 Task: Print per sheet 16 times.
Action: Mouse moved to (78, 78)
Screenshot: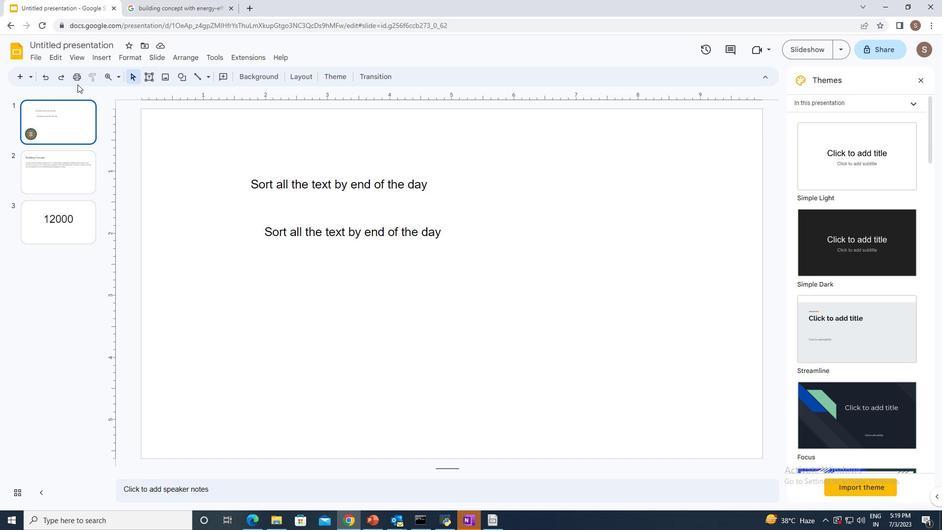 
Action: Mouse pressed left at (78, 78)
Screenshot: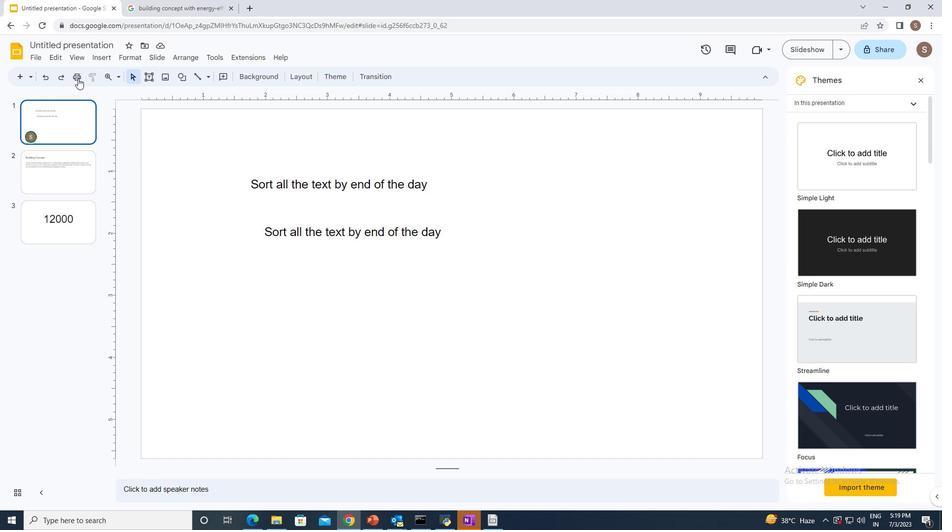 
Action: Mouse moved to (689, 164)
Screenshot: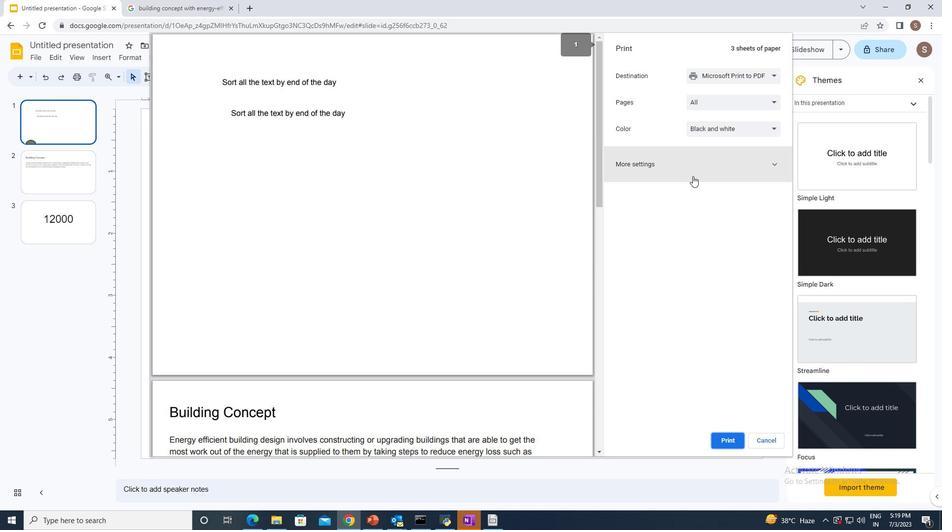 
Action: Mouse pressed left at (689, 164)
Screenshot: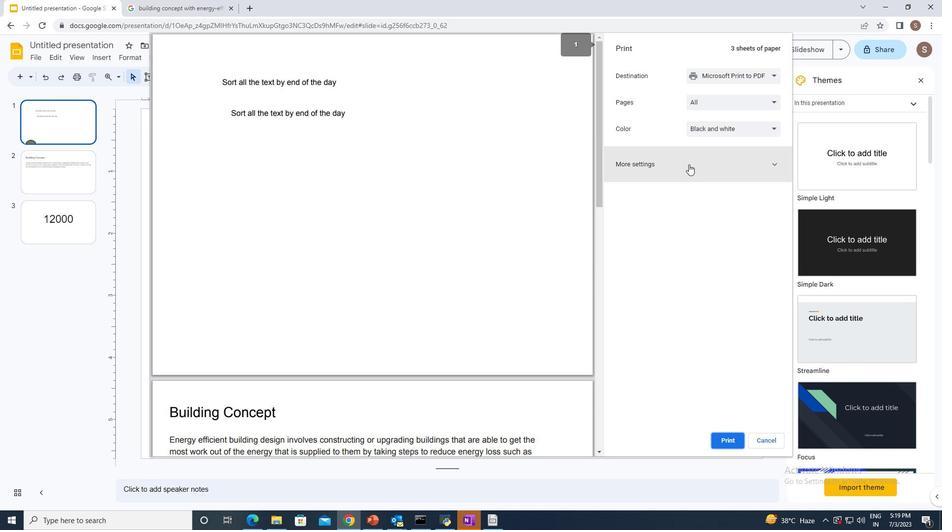
Action: Mouse moved to (707, 225)
Screenshot: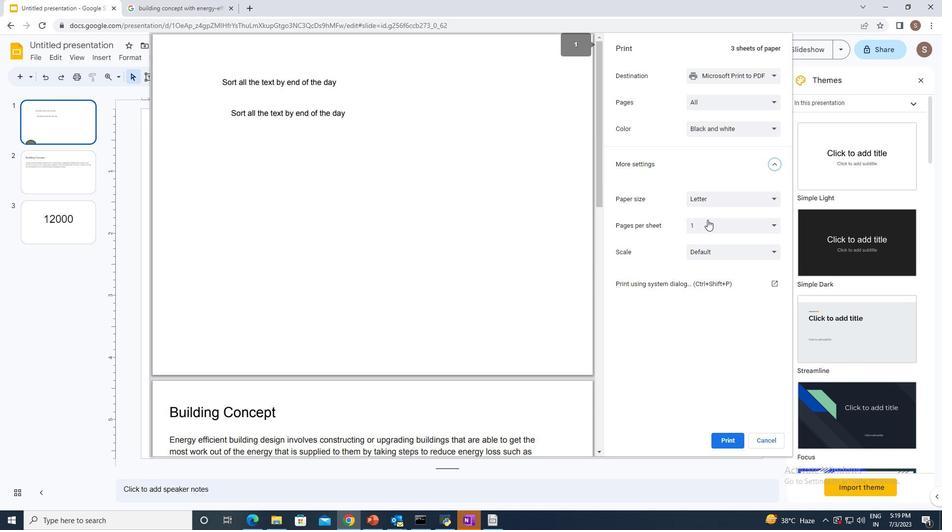 
Action: Mouse pressed left at (707, 225)
Screenshot: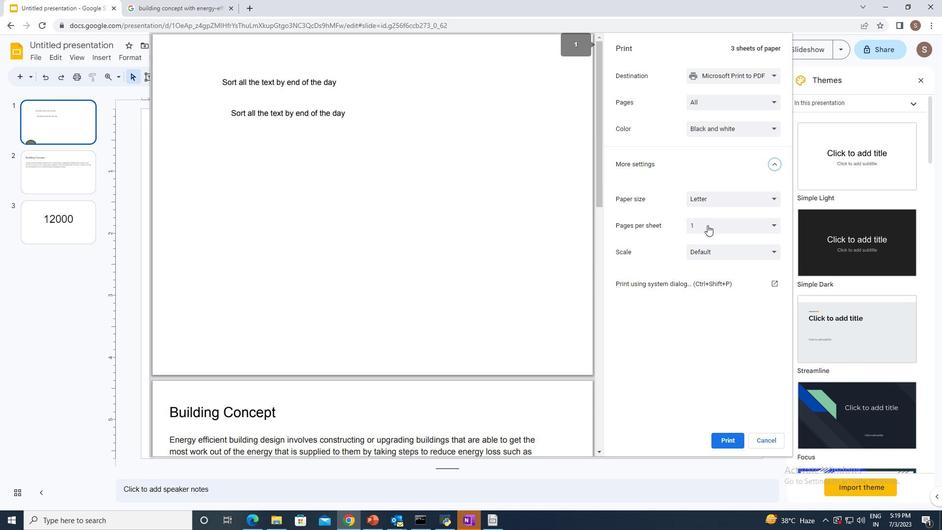 
Action: Mouse moved to (695, 278)
Screenshot: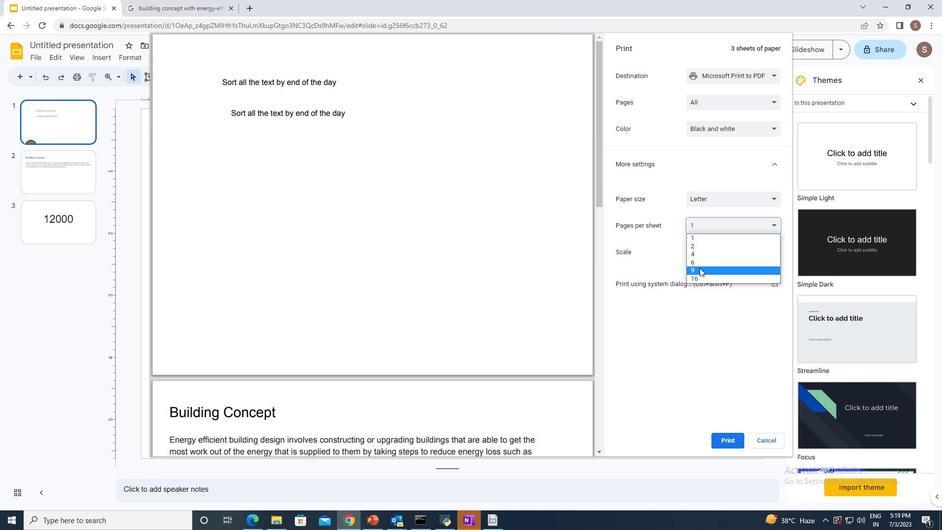 
Action: Mouse pressed left at (695, 278)
Screenshot: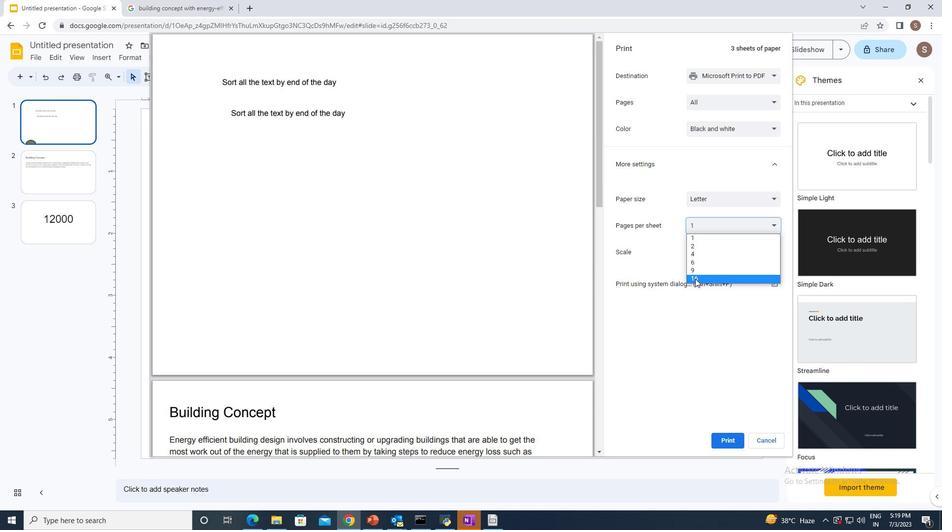 
Action: Mouse moved to (726, 441)
Screenshot: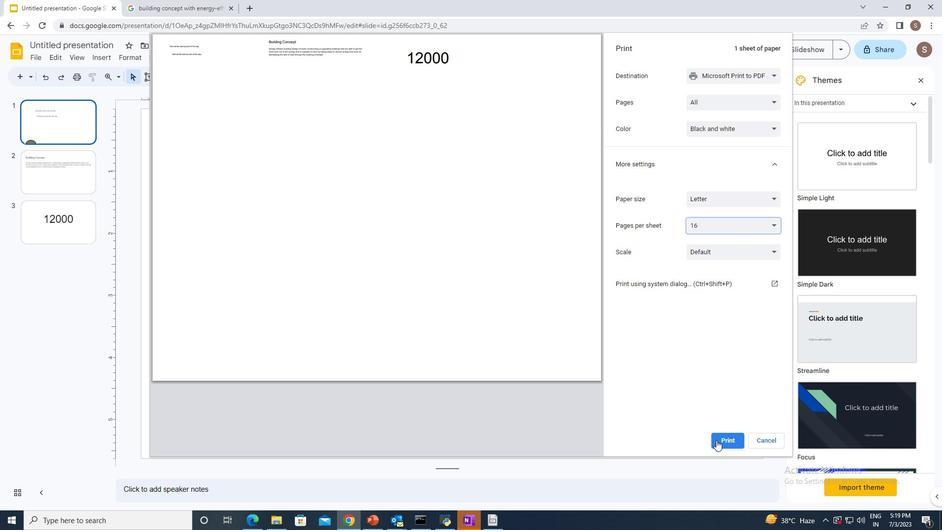 
Action: Mouse pressed left at (726, 441)
Screenshot: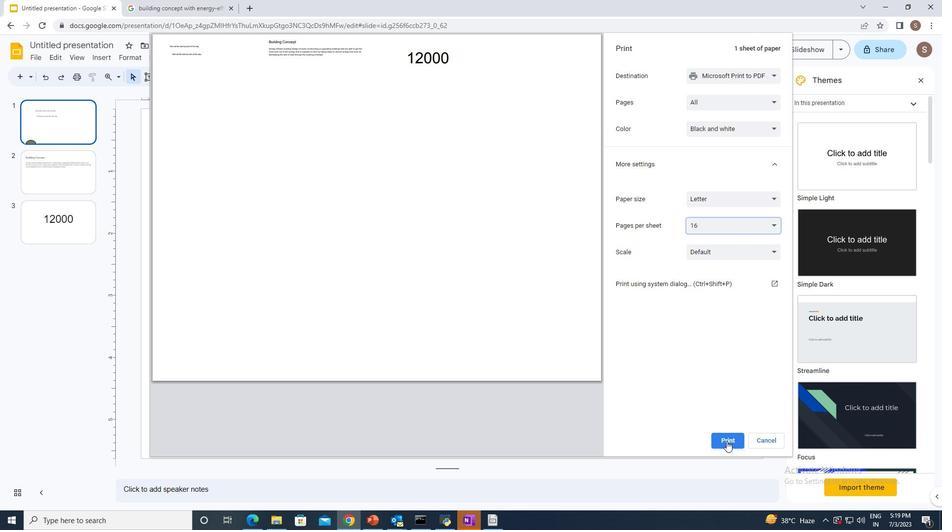 
